 Task: Apply the theme  ""Momentum"".
Action: Mouse moved to (210, 78)
Screenshot: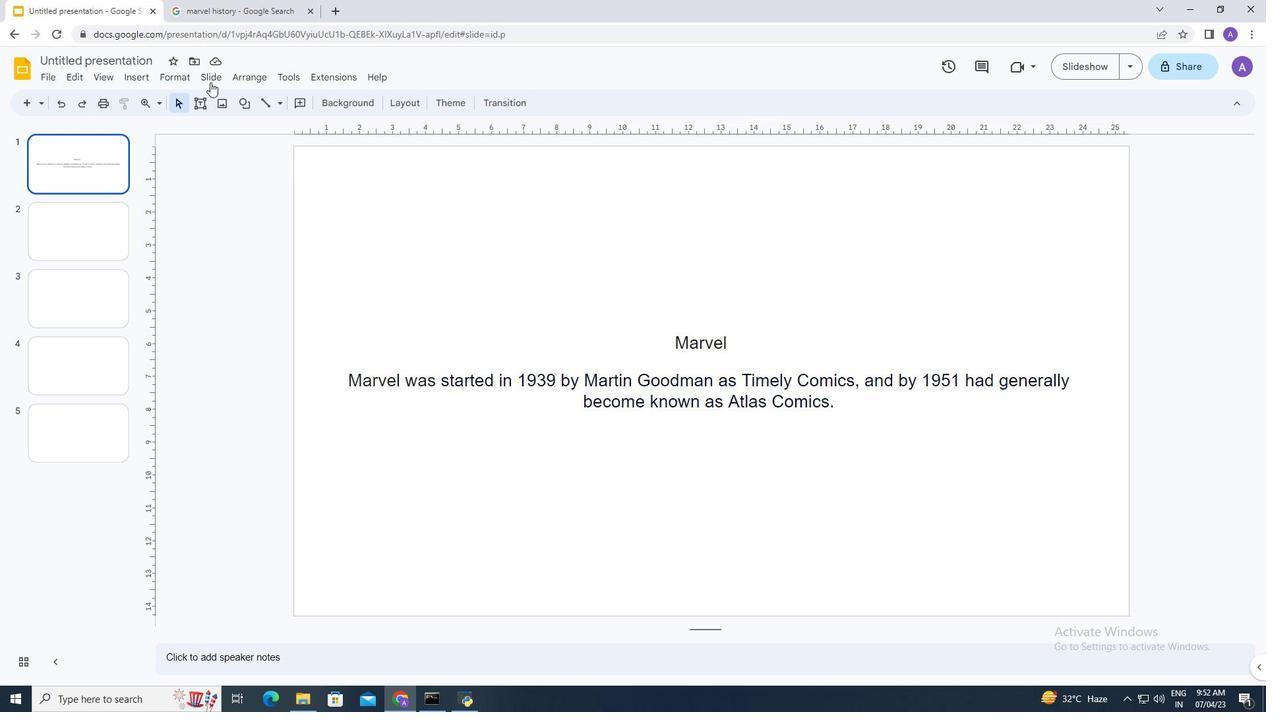 
Action: Mouse pressed left at (210, 78)
Screenshot: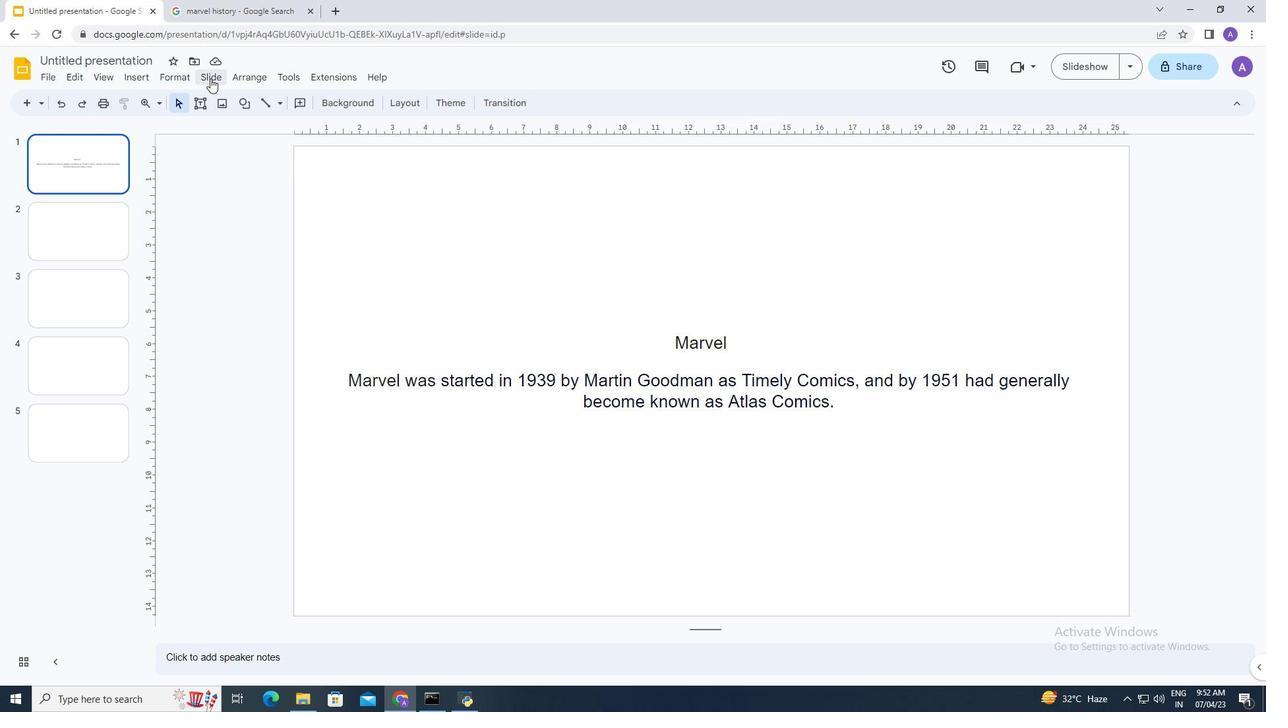 
Action: Mouse moved to (261, 313)
Screenshot: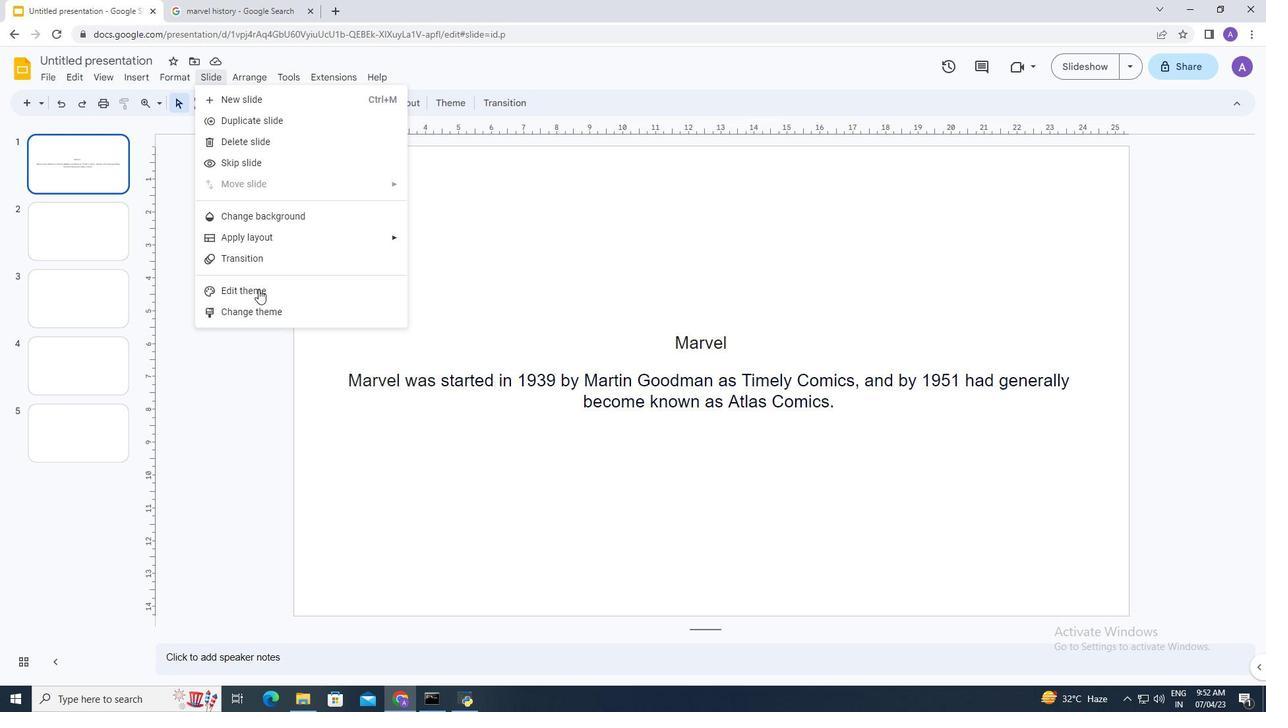 
Action: Mouse pressed left at (261, 313)
Screenshot: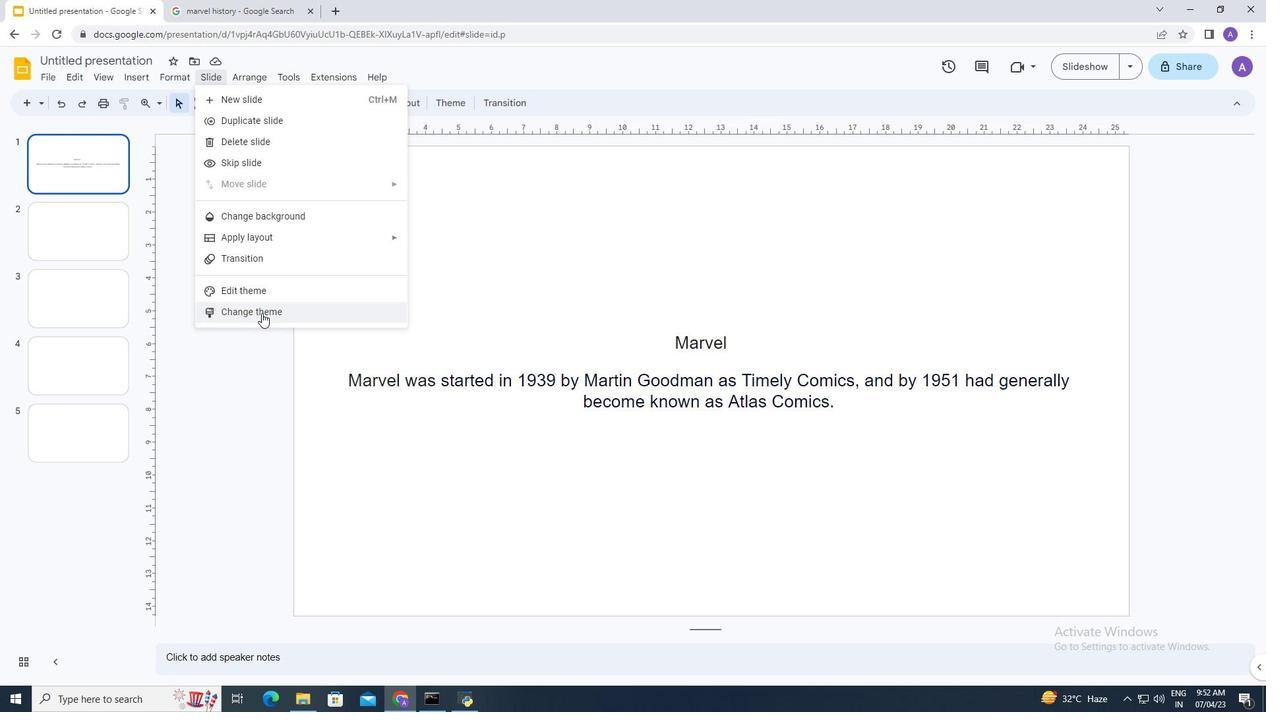 
Action: Mouse moved to (1141, 448)
Screenshot: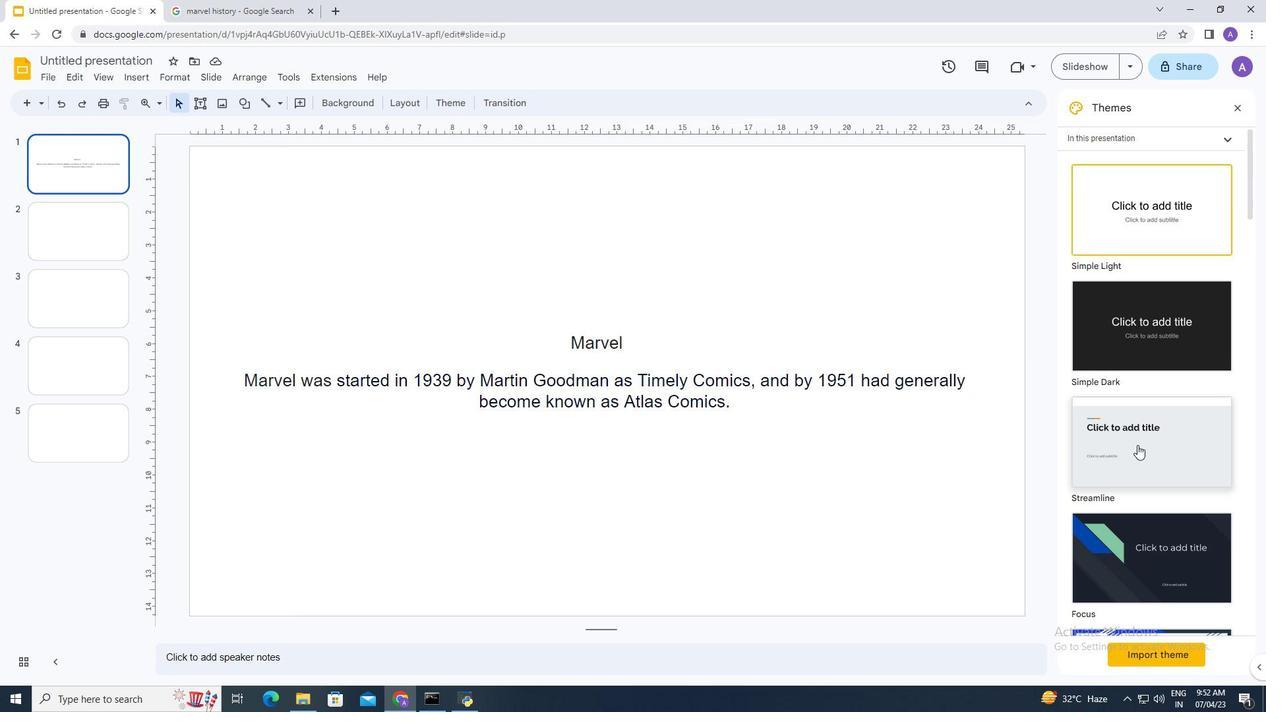 
Action: Mouse scrolled (1141, 447) with delta (0, 0)
Screenshot: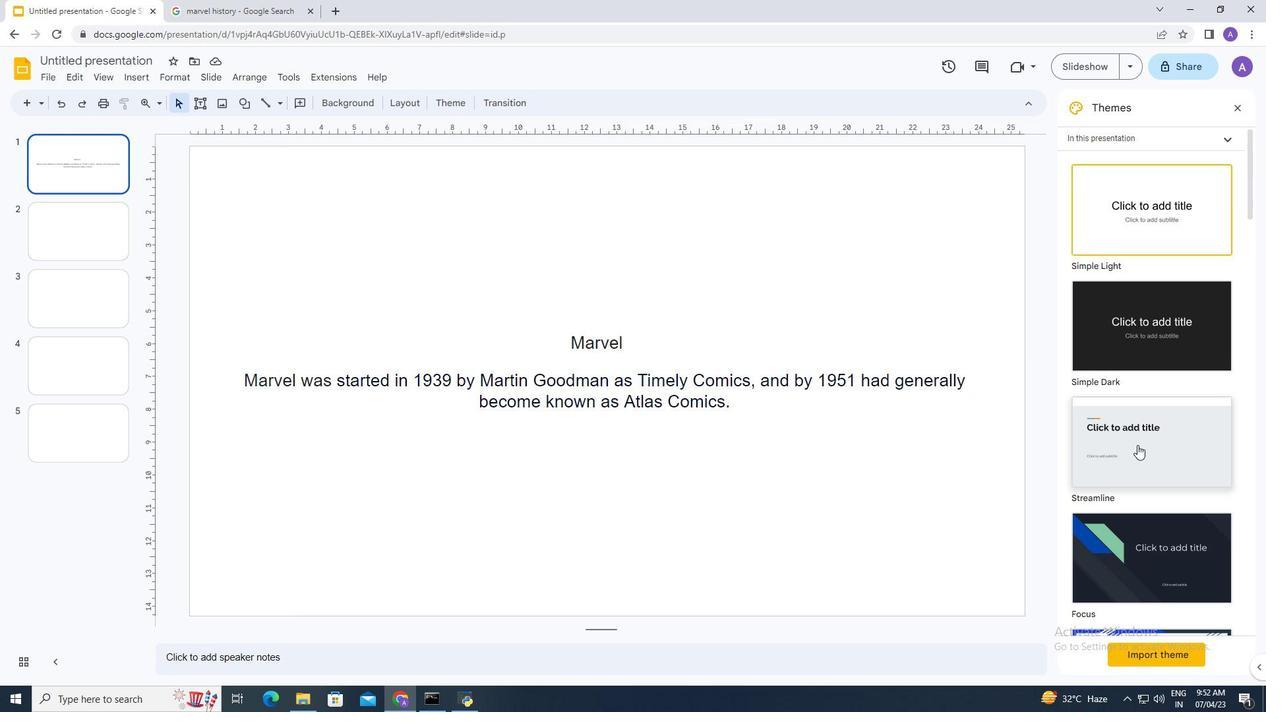 
Action: Mouse scrolled (1141, 447) with delta (0, 0)
Screenshot: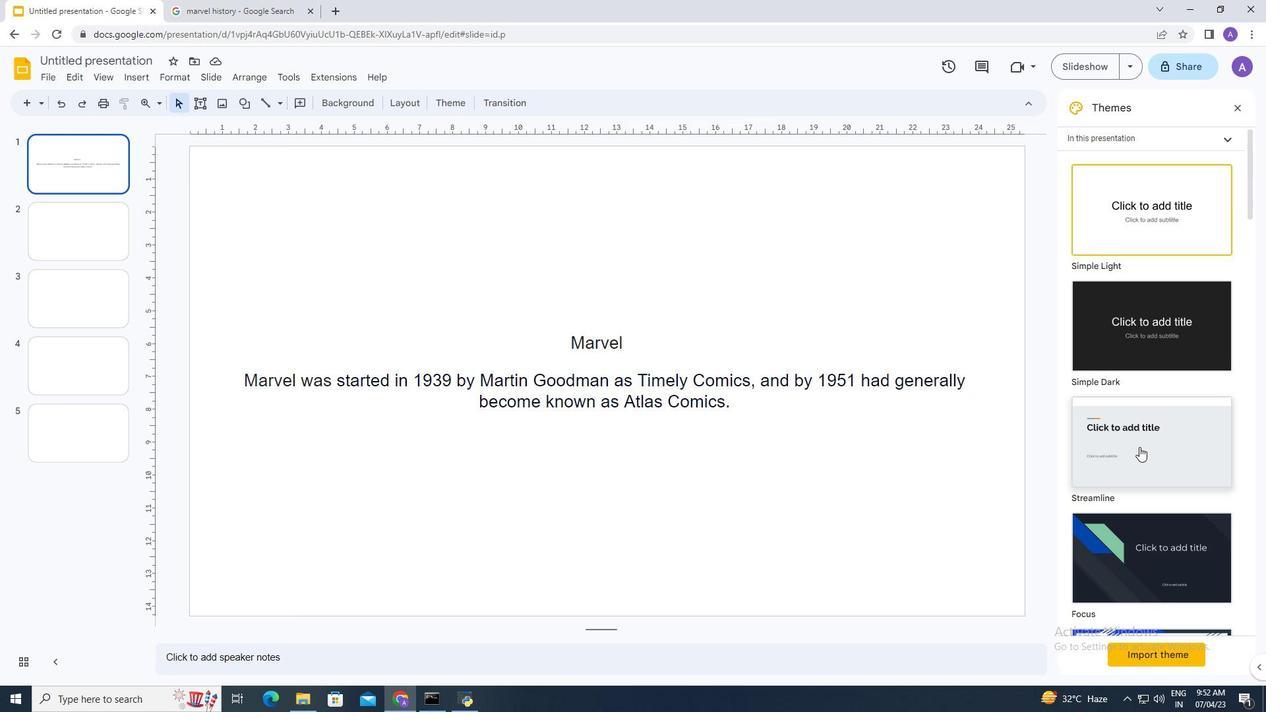 
Action: Mouse scrolled (1141, 447) with delta (0, 0)
Screenshot: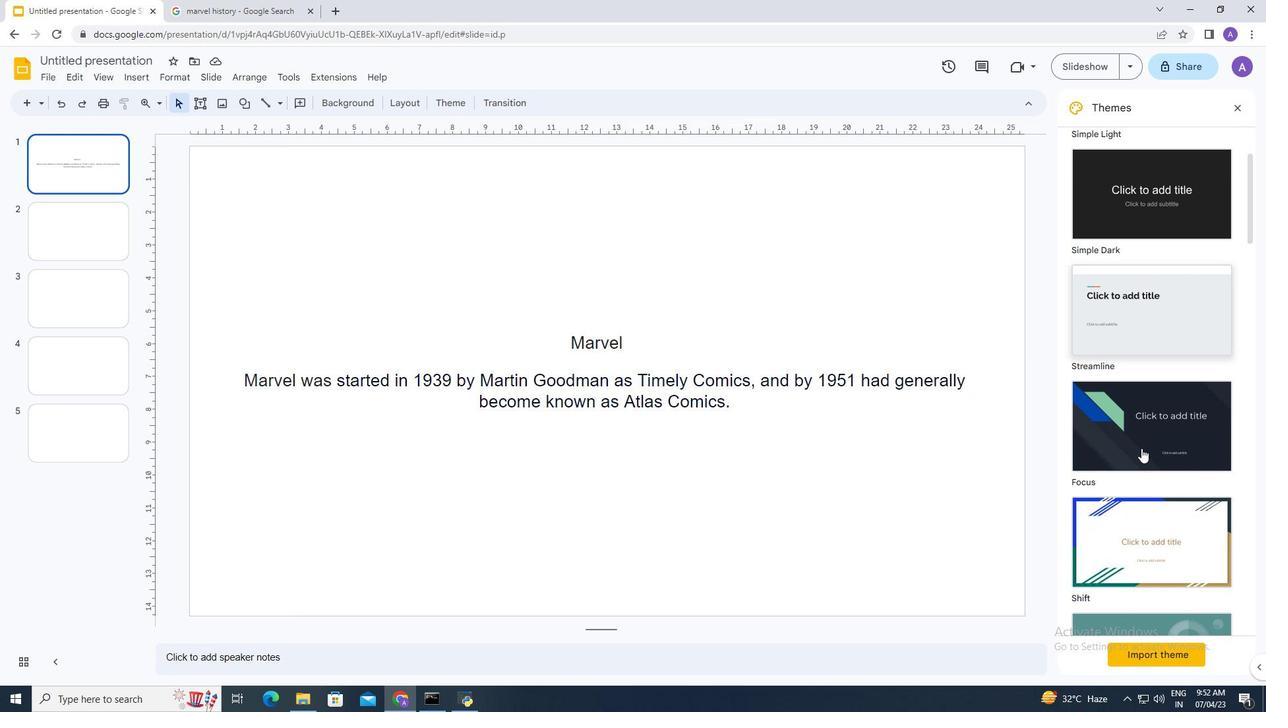 
Action: Mouse scrolled (1141, 447) with delta (0, 0)
Screenshot: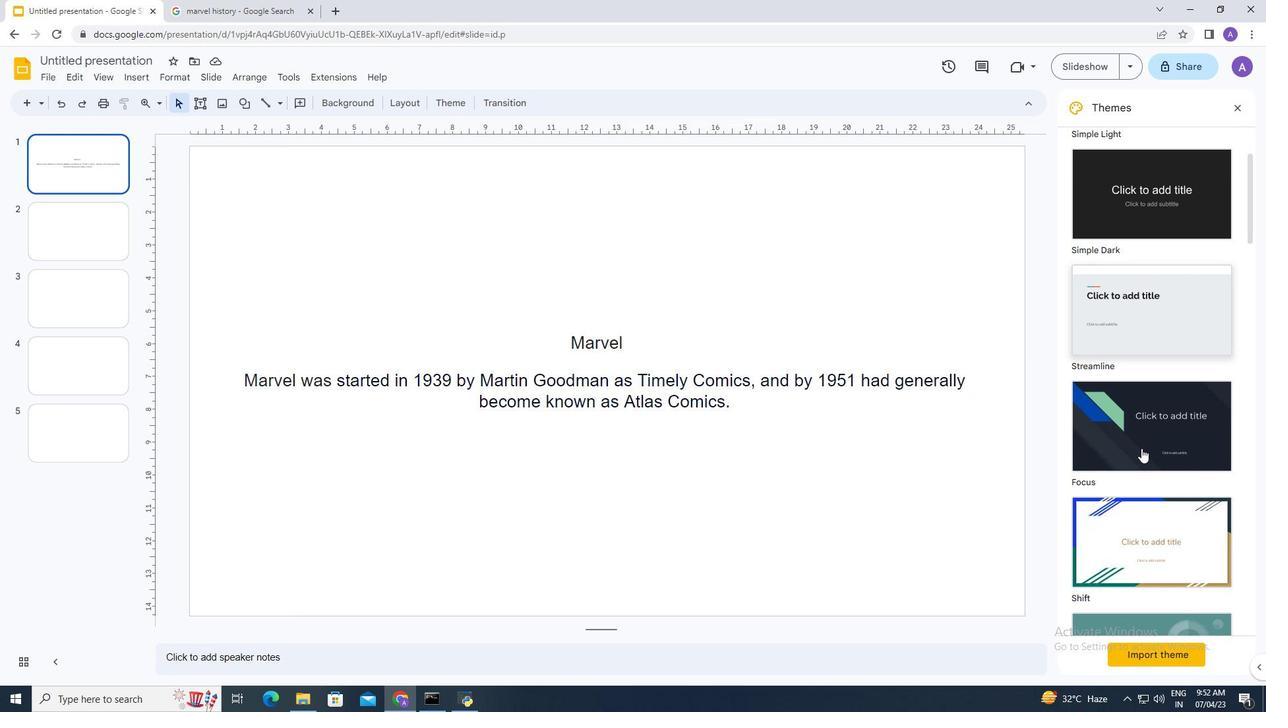 
Action: Mouse scrolled (1141, 447) with delta (0, 0)
Screenshot: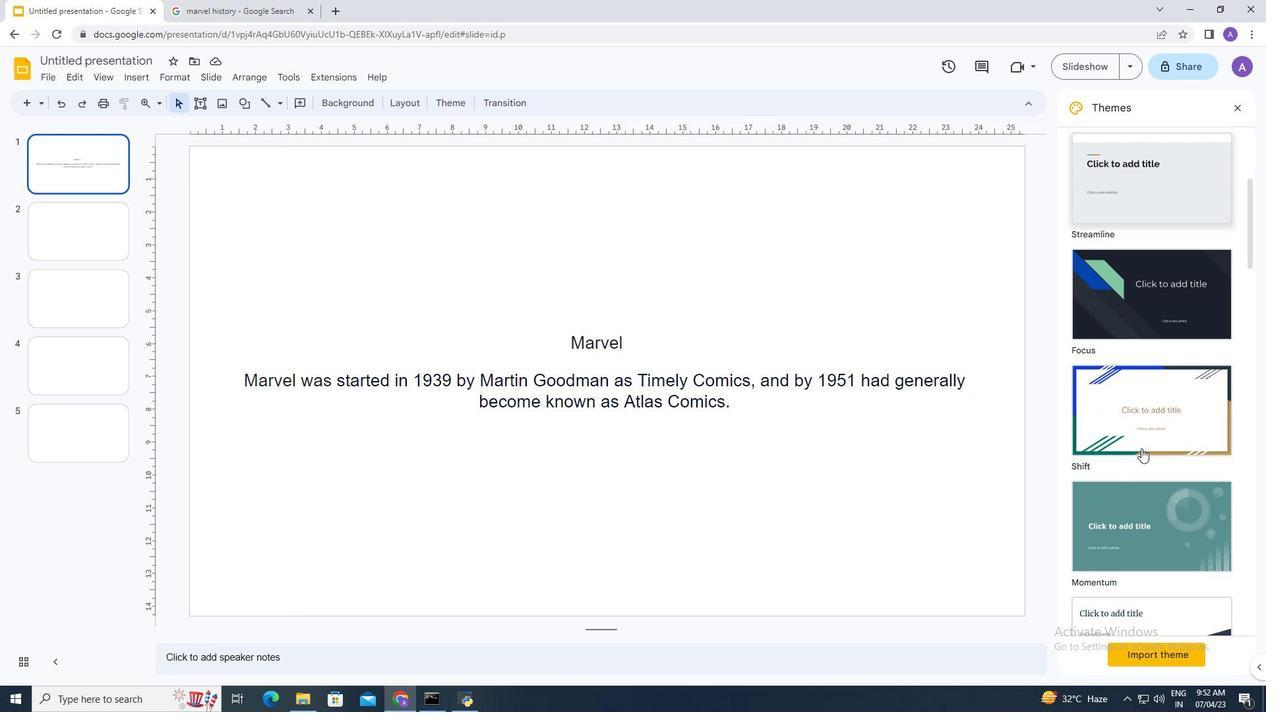 
Action: Mouse moved to (1137, 474)
Screenshot: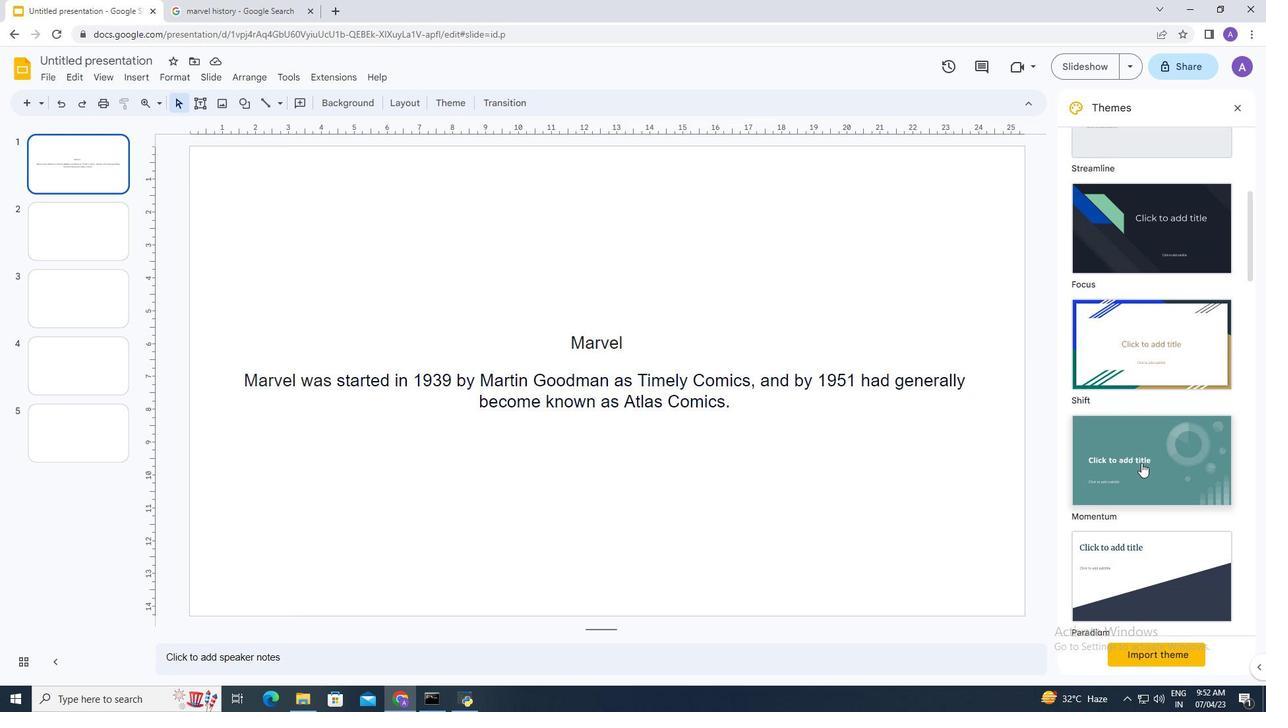 
Action: Mouse pressed left at (1137, 474)
Screenshot: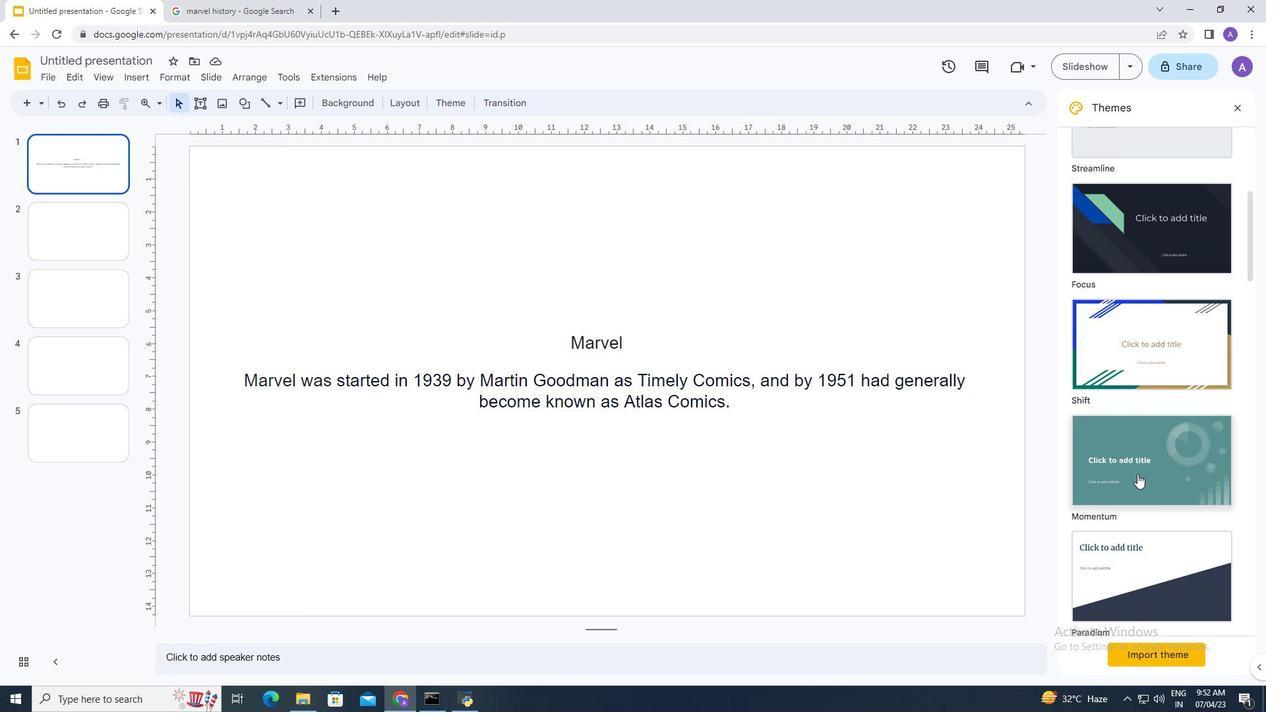 
Action: Mouse moved to (636, 279)
Screenshot: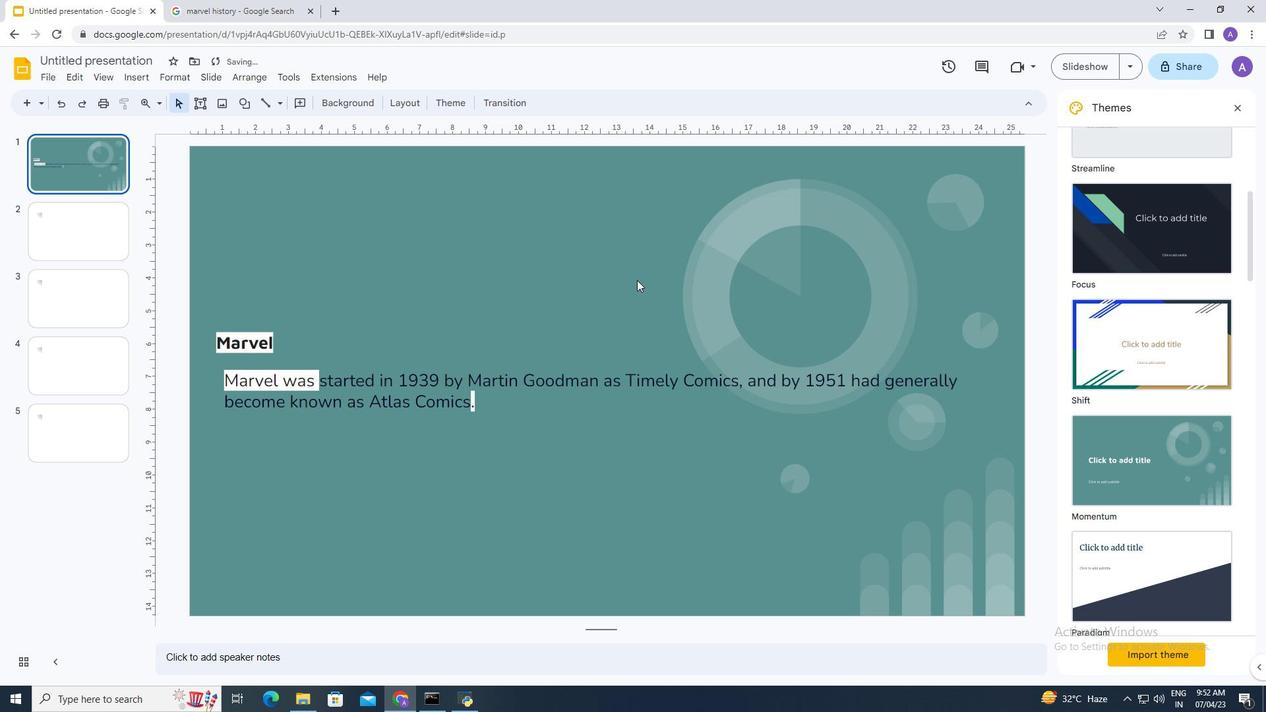 
